 Task: Create a rule from the Routing list, Task moved to a section -> Set Priority in the project AgileNexus , set the section as To-Do and set the priority of the task as  High
Action: Mouse moved to (85, 289)
Screenshot: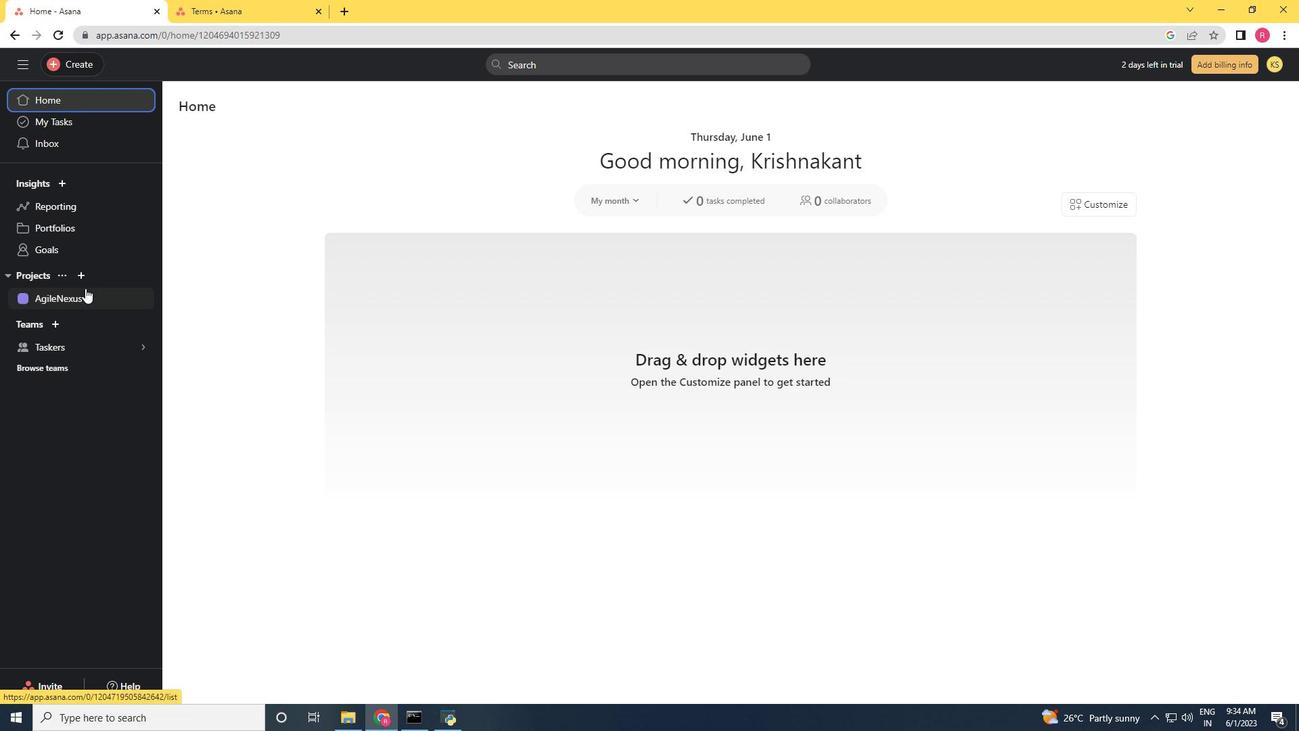 
Action: Mouse pressed left at (85, 289)
Screenshot: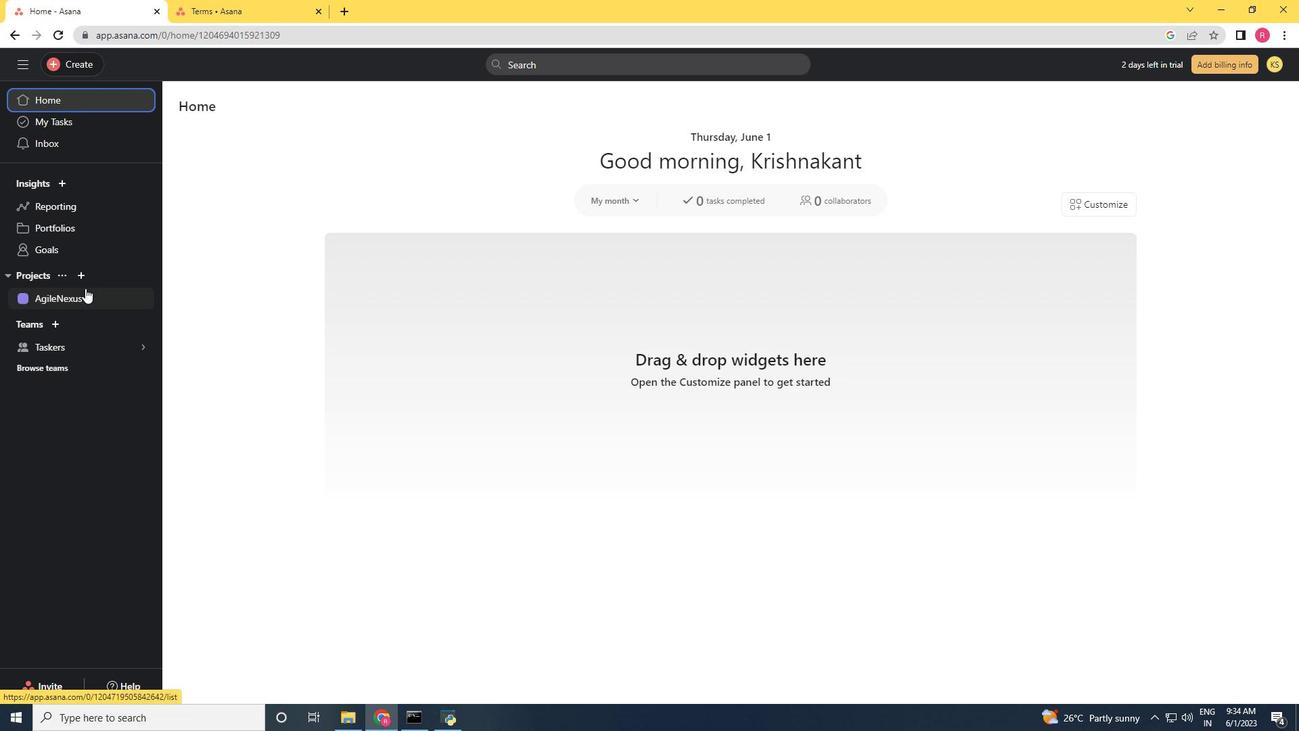 
Action: Mouse moved to (1241, 119)
Screenshot: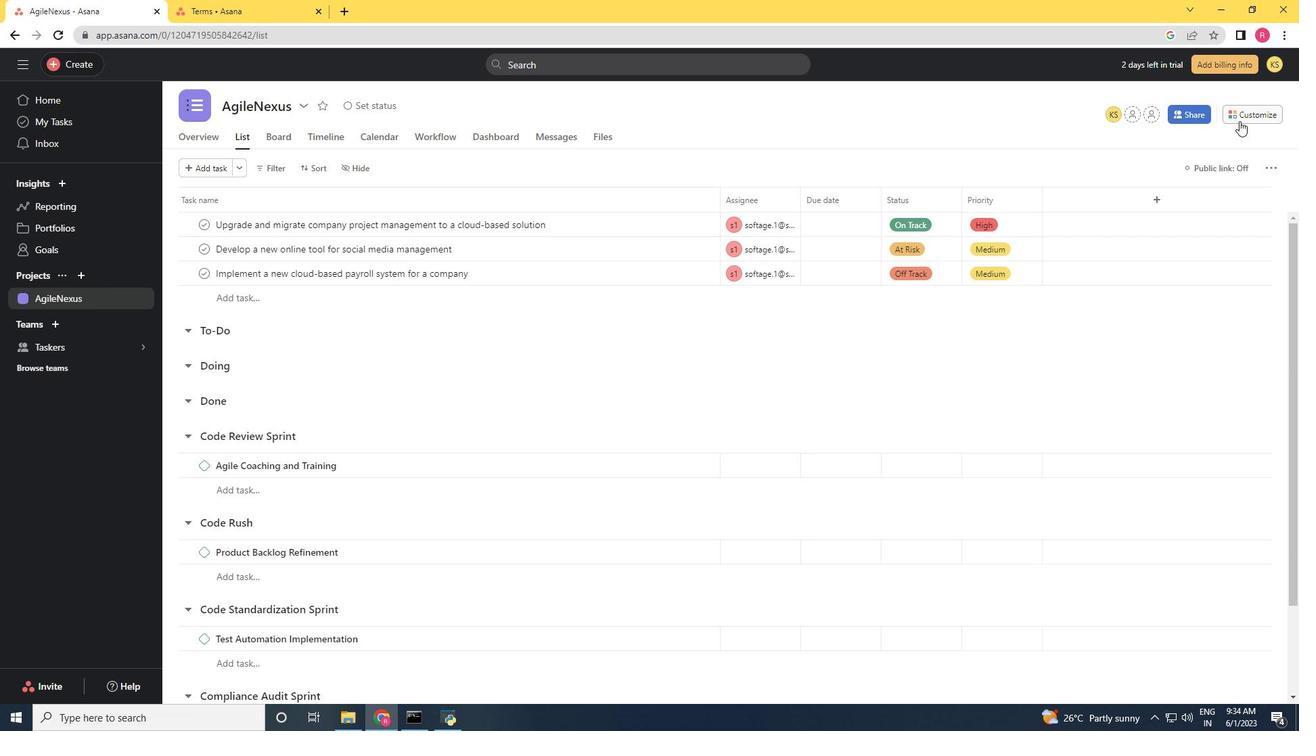 
Action: Mouse pressed left at (1241, 119)
Screenshot: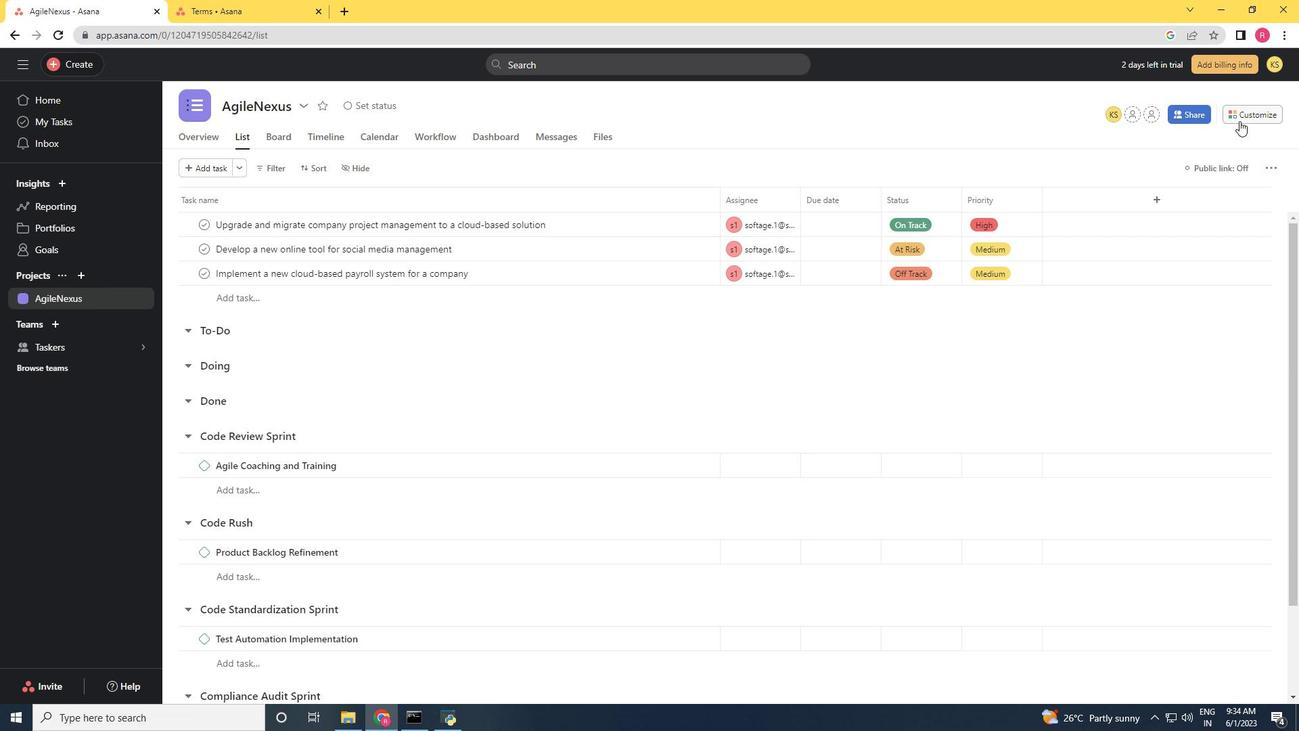 
Action: Mouse moved to (1020, 287)
Screenshot: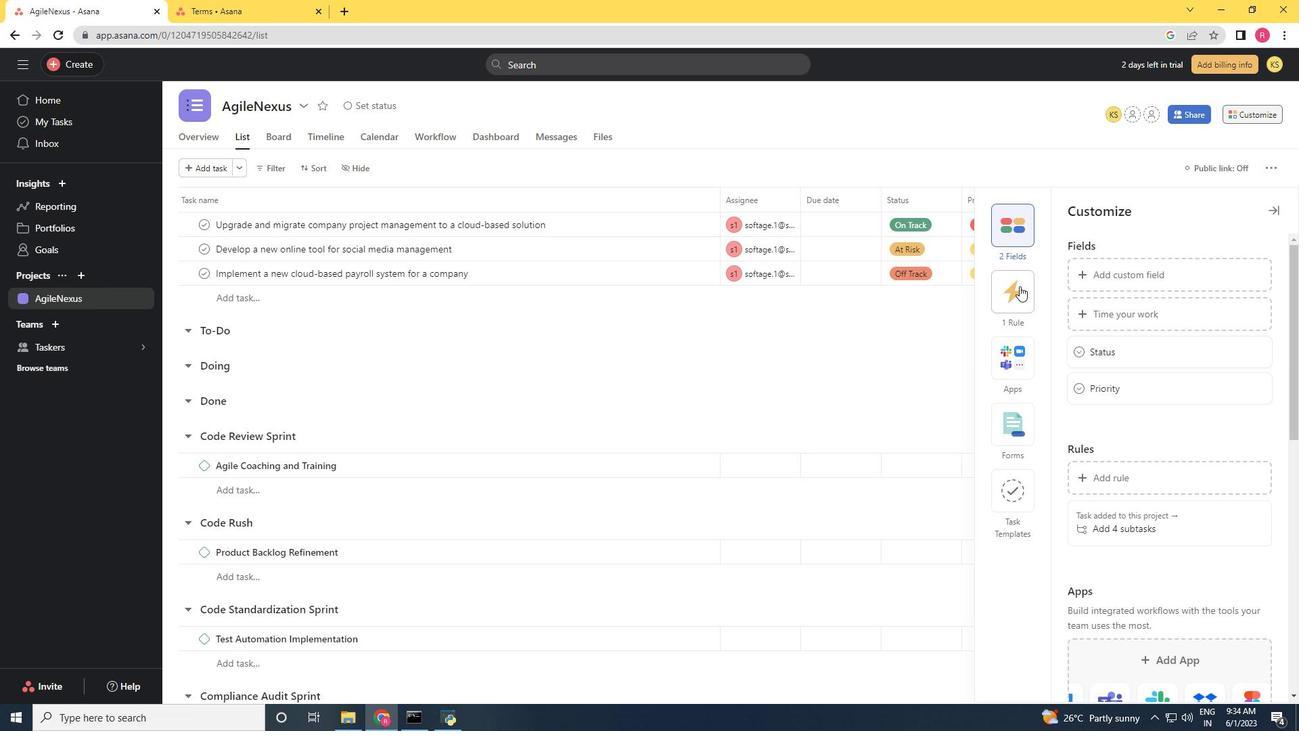 
Action: Mouse pressed left at (1020, 287)
Screenshot: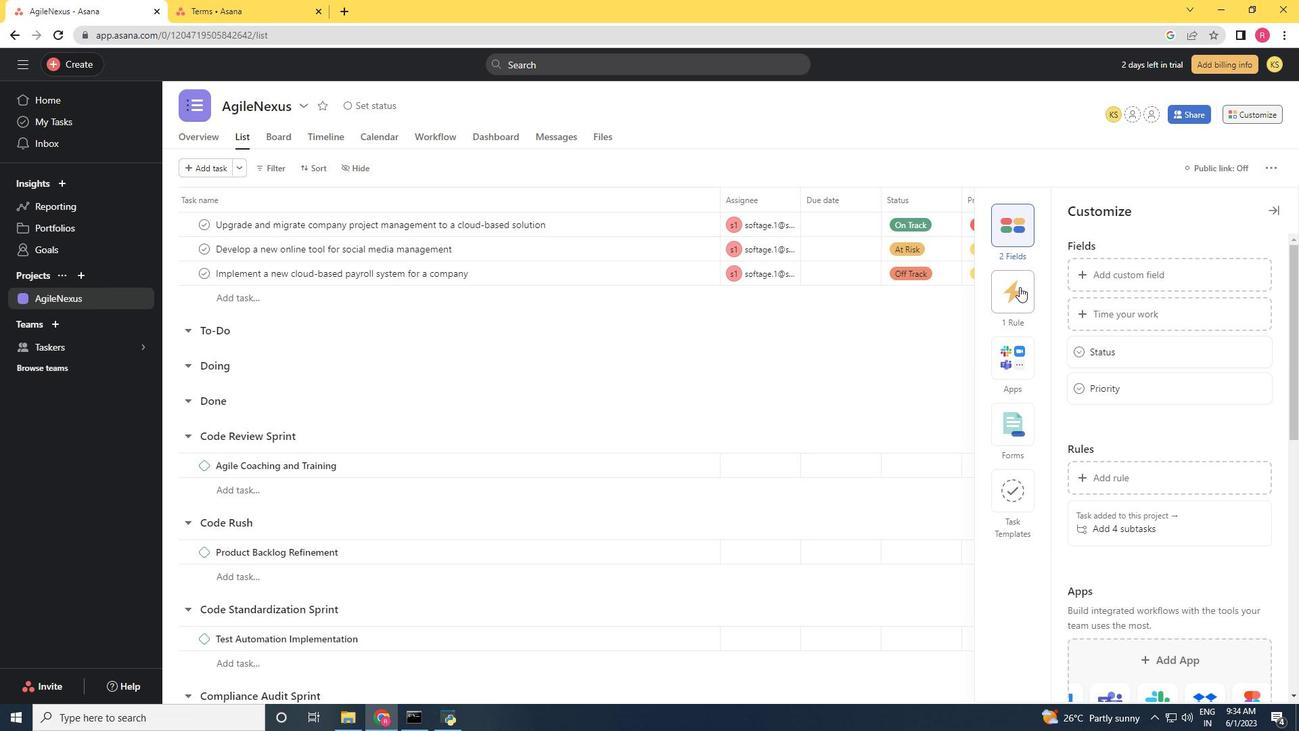 
Action: Mouse moved to (1122, 279)
Screenshot: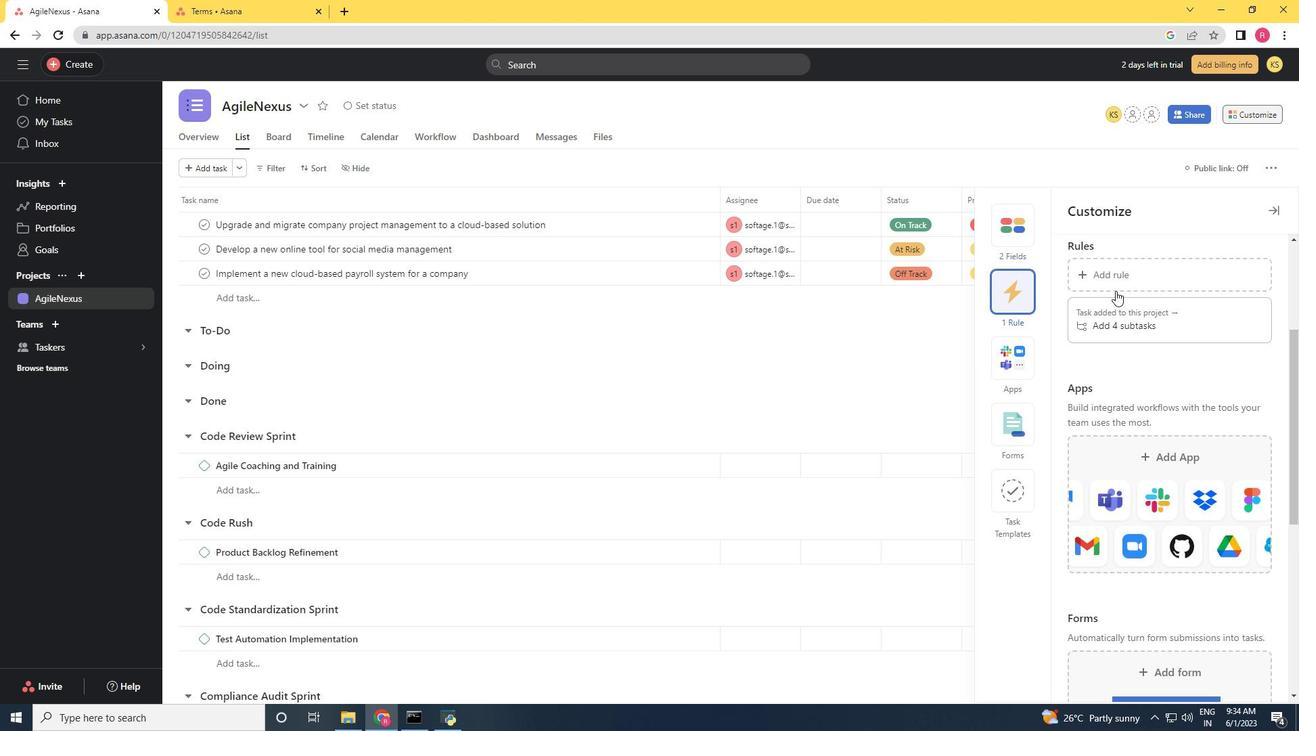 
Action: Mouse pressed left at (1122, 279)
Screenshot: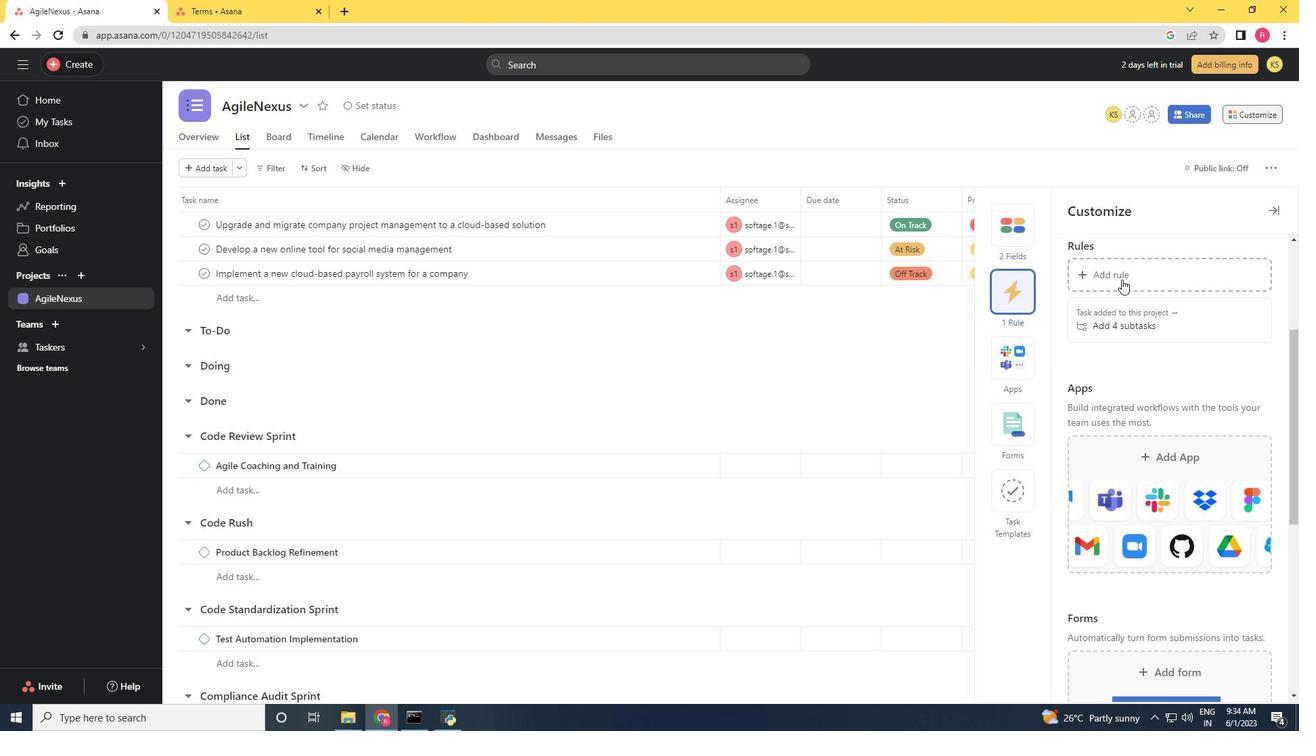 
Action: Mouse moved to (278, 178)
Screenshot: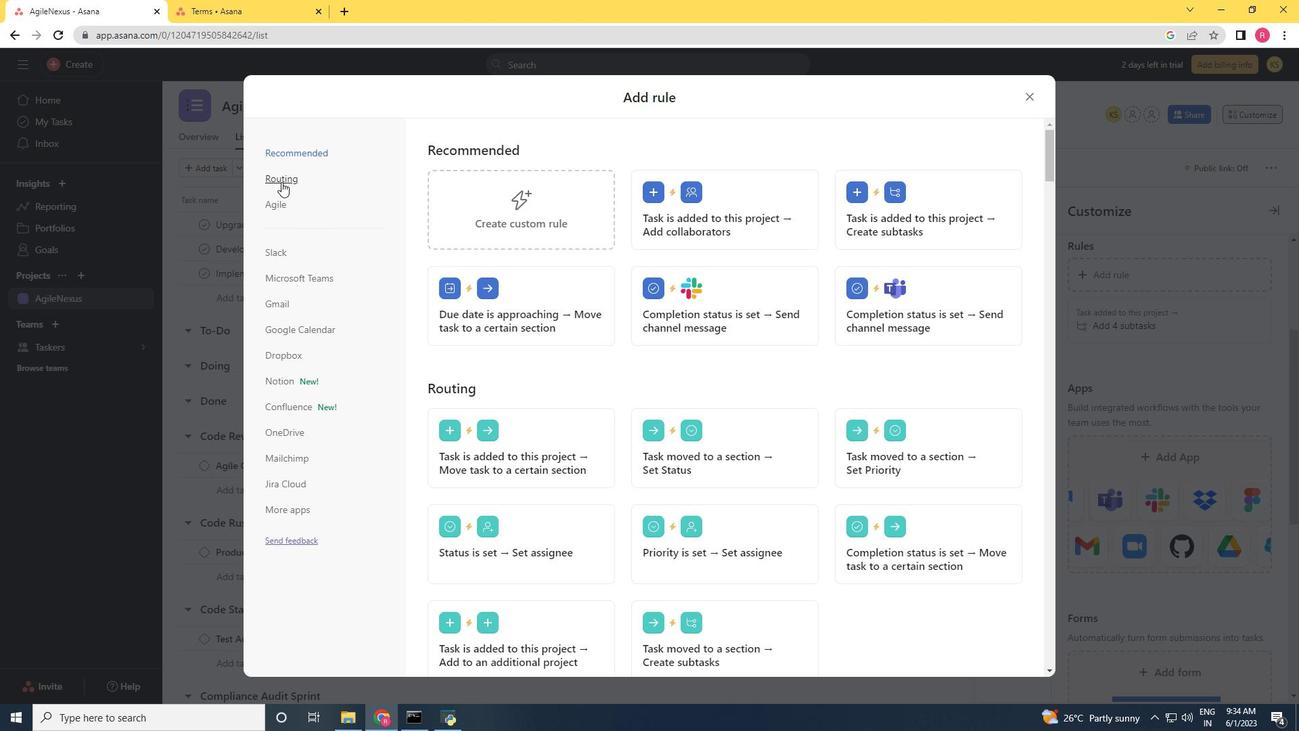 
Action: Mouse pressed left at (278, 178)
Screenshot: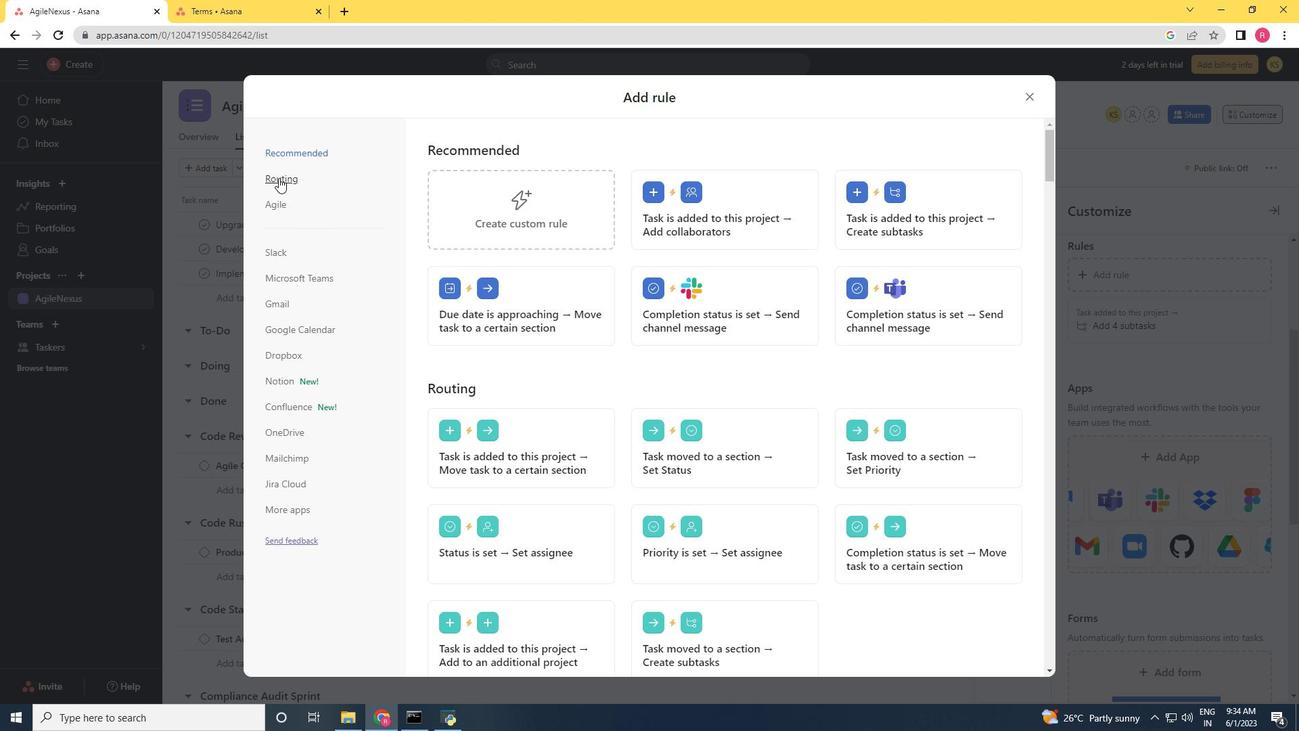 
Action: Mouse moved to (905, 209)
Screenshot: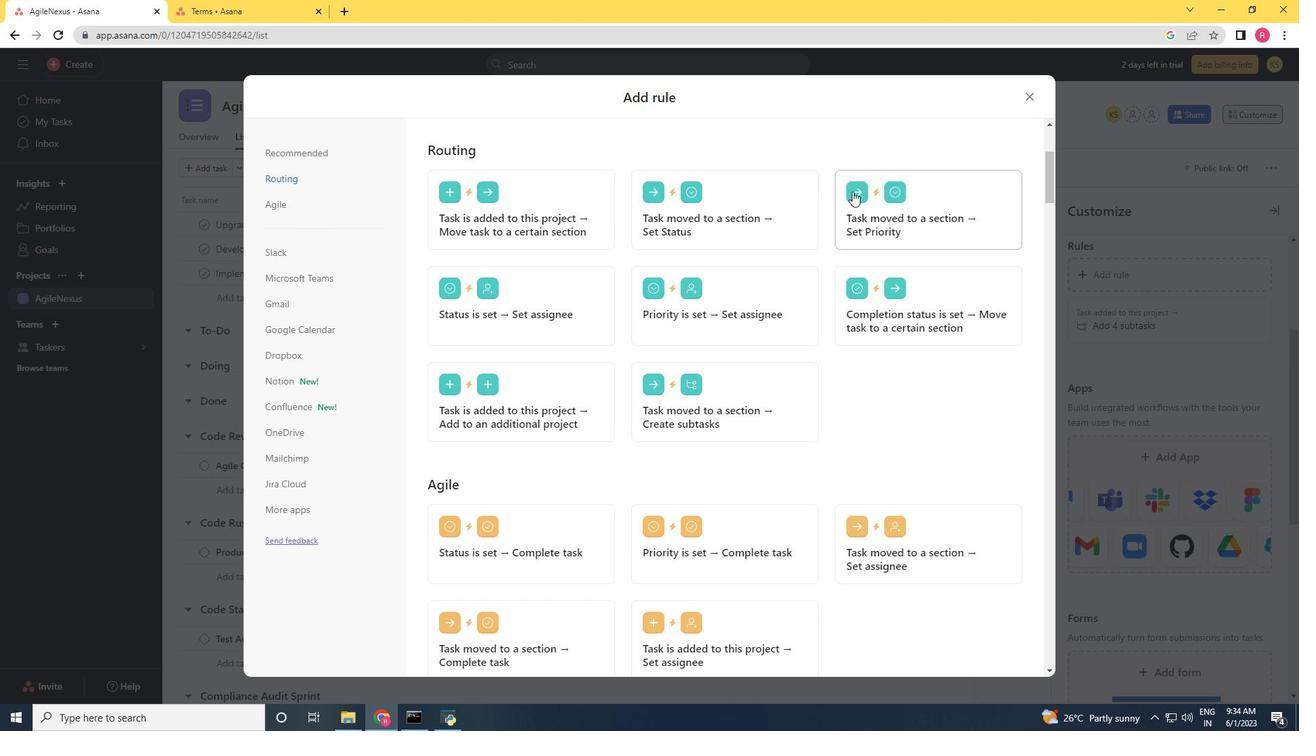 
Action: Mouse pressed left at (905, 209)
Screenshot: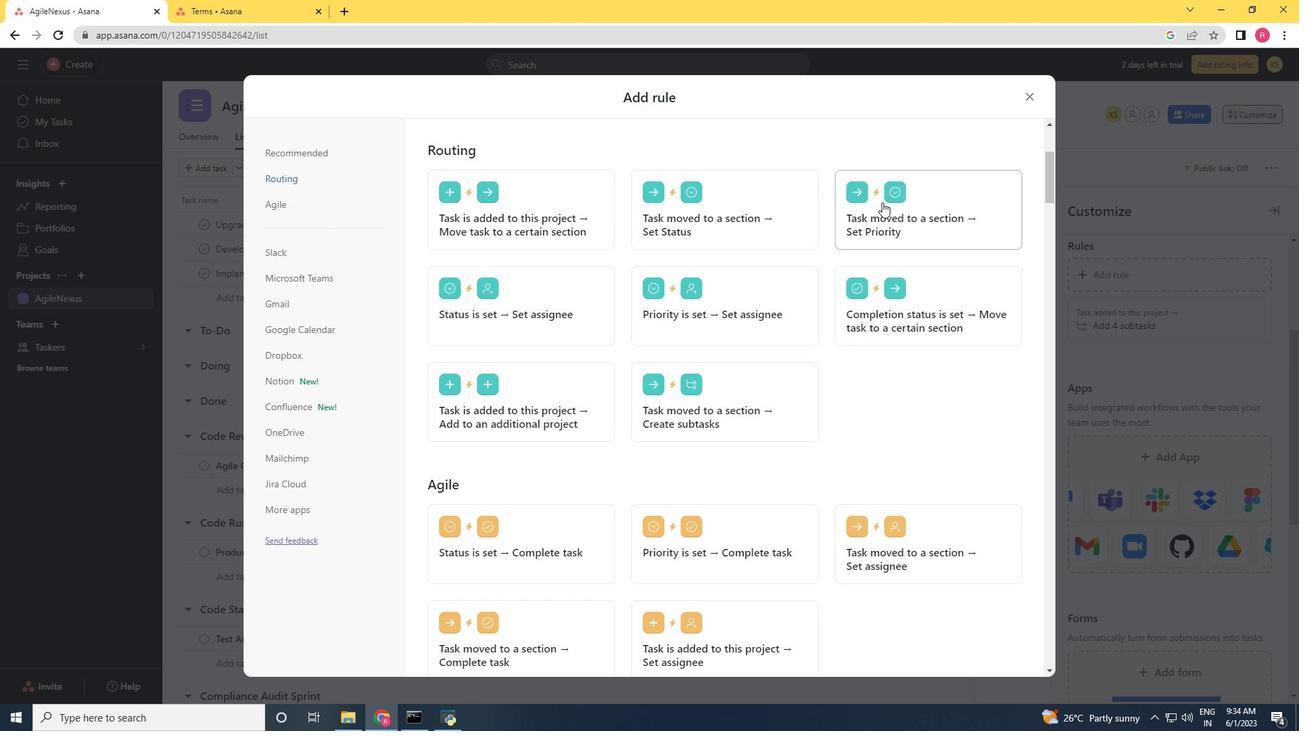 
Action: Mouse moved to (547, 373)
Screenshot: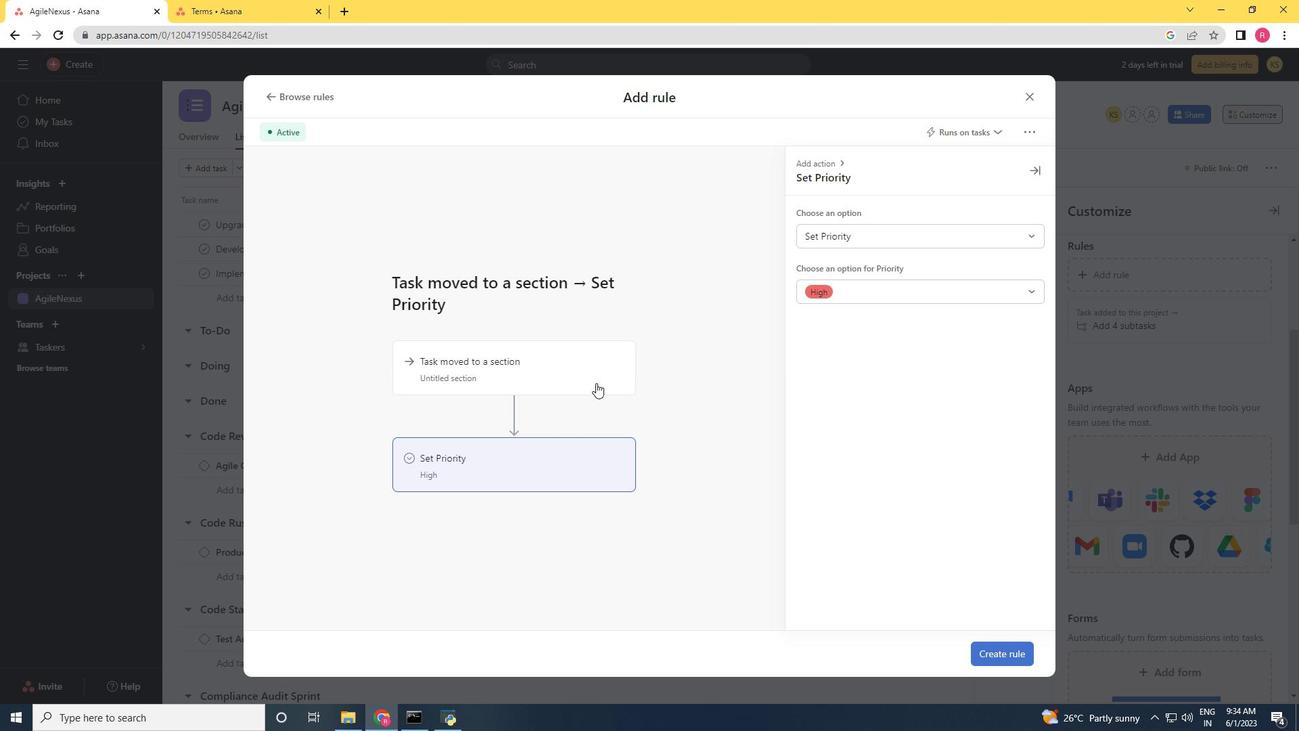 
Action: Mouse pressed left at (547, 373)
Screenshot: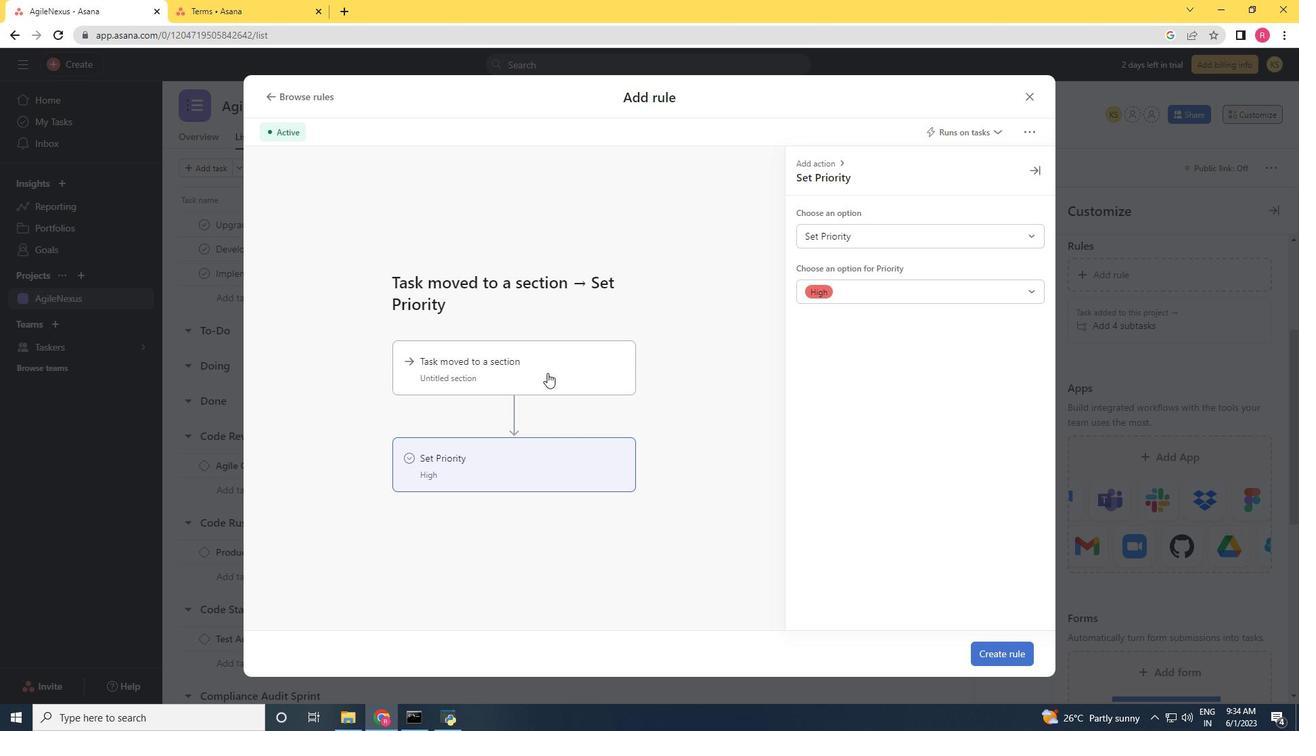 
Action: Mouse moved to (884, 241)
Screenshot: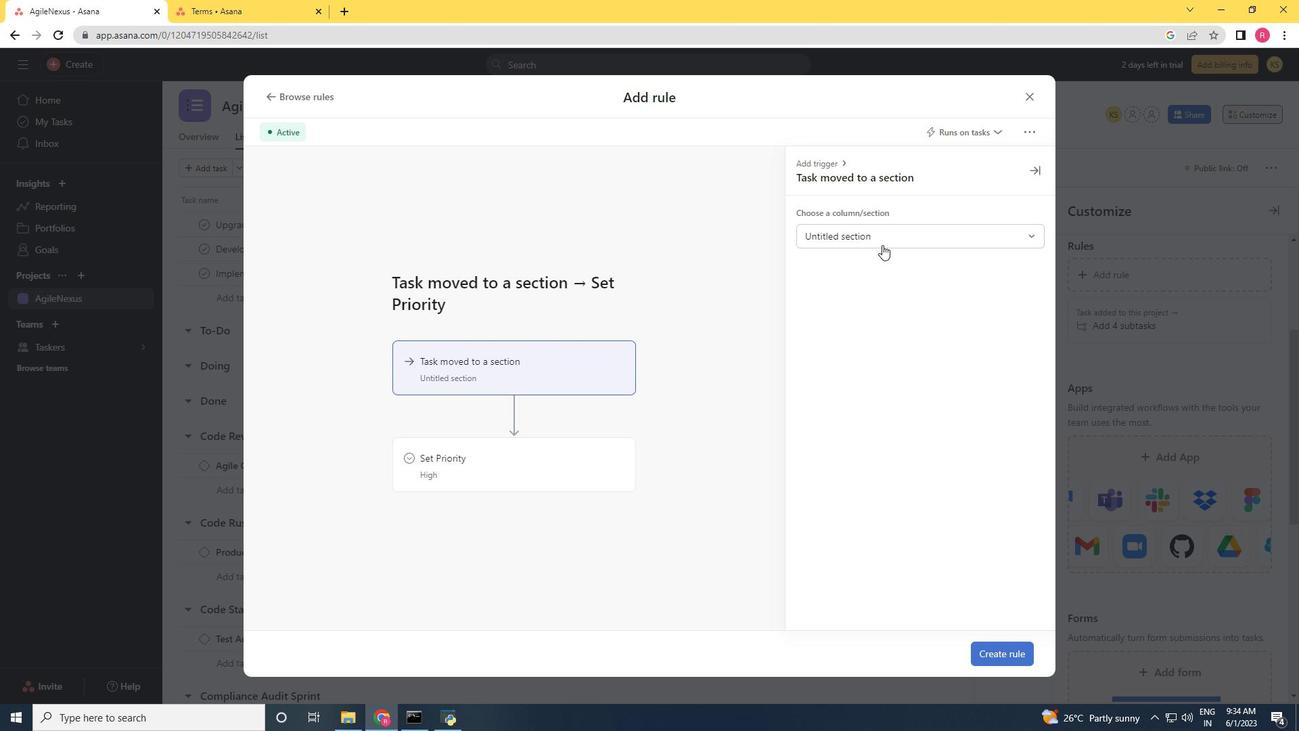 
Action: Mouse pressed left at (884, 241)
Screenshot: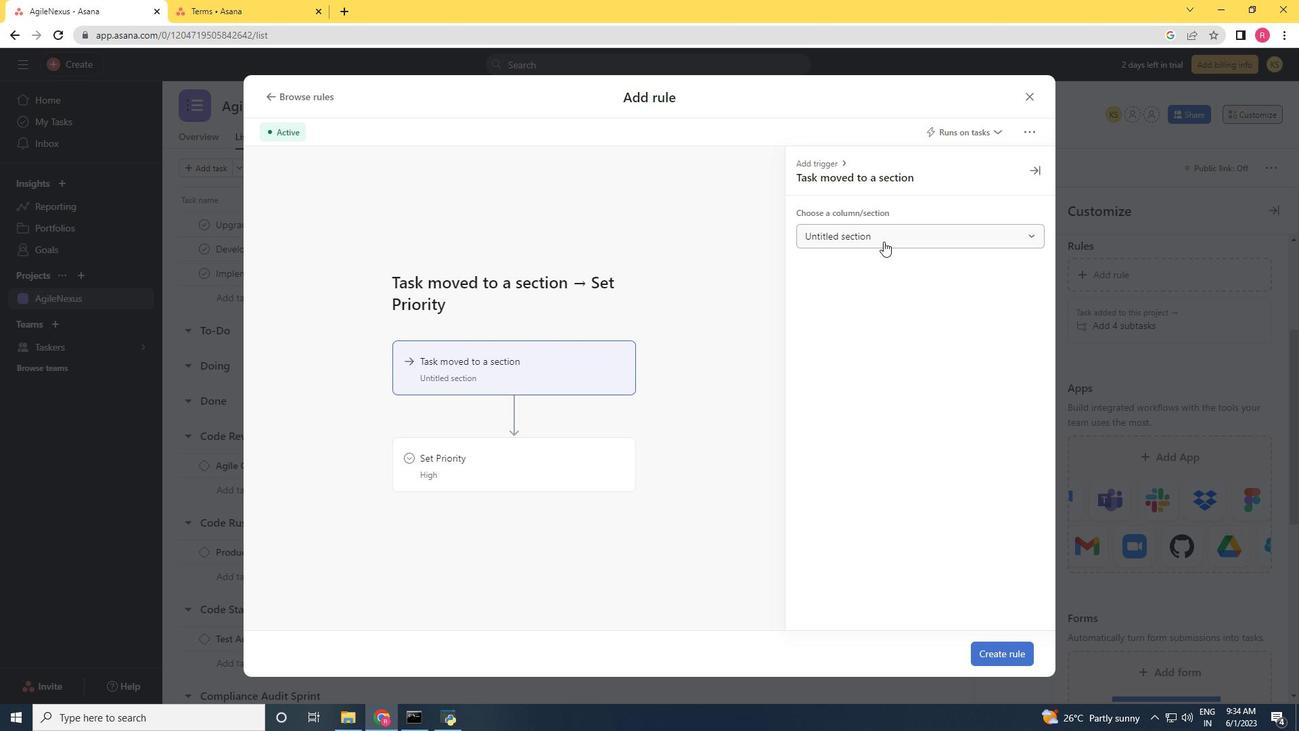 
Action: Mouse moved to (861, 294)
Screenshot: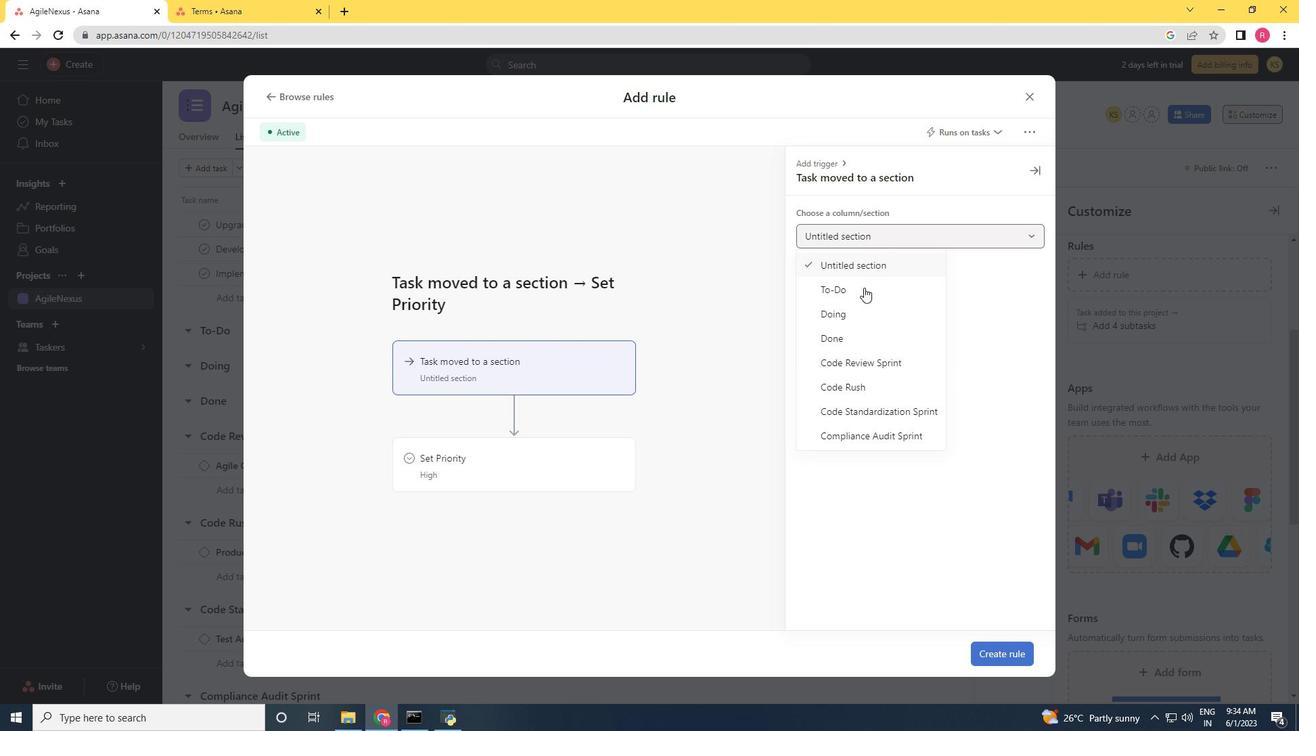 
Action: Mouse pressed left at (861, 294)
Screenshot: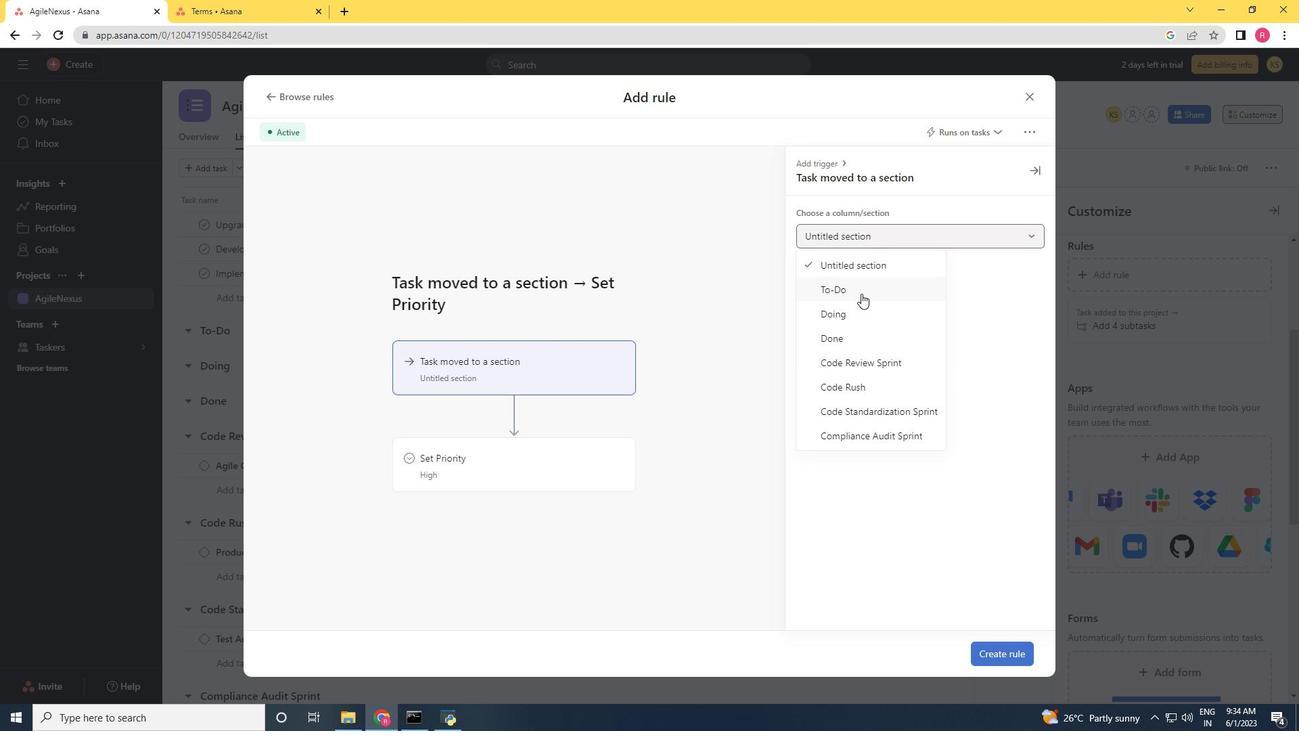 
Action: Mouse moved to (559, 456)
Screenshot: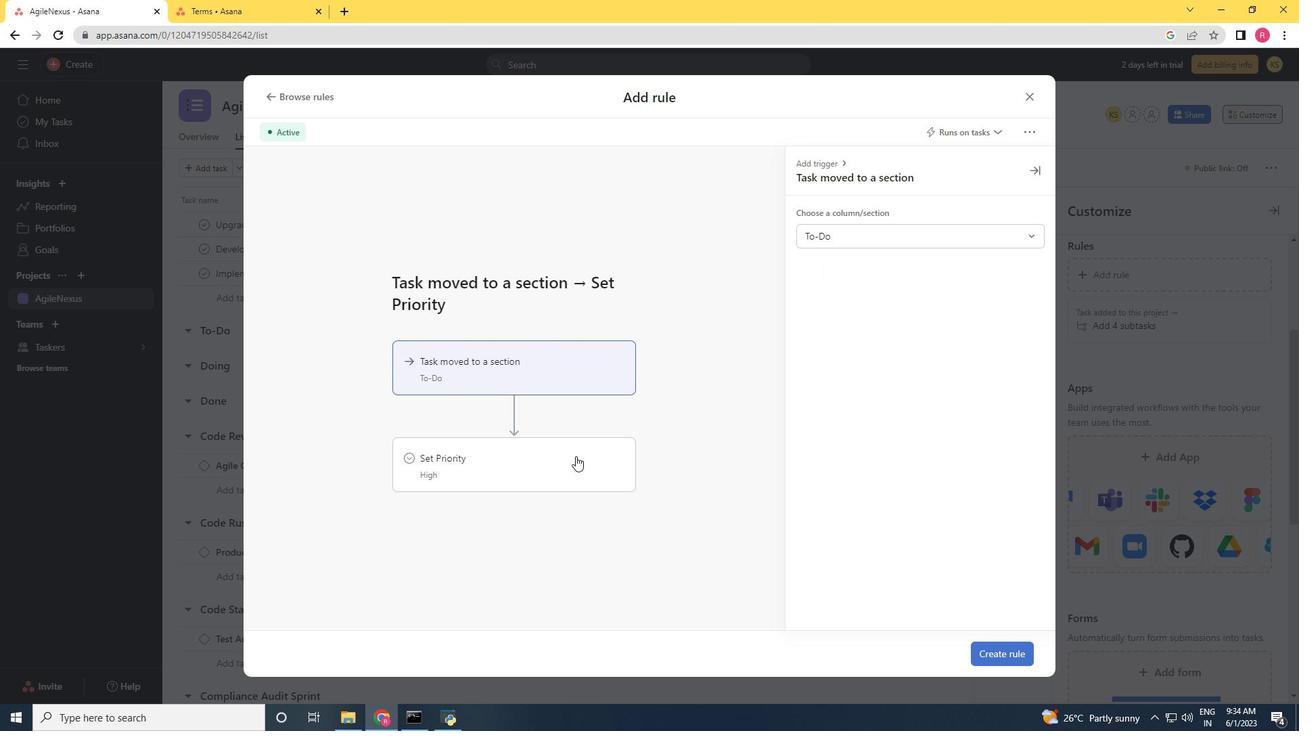 
Action: Mouse pressed left at (559, 456)
Screenshot: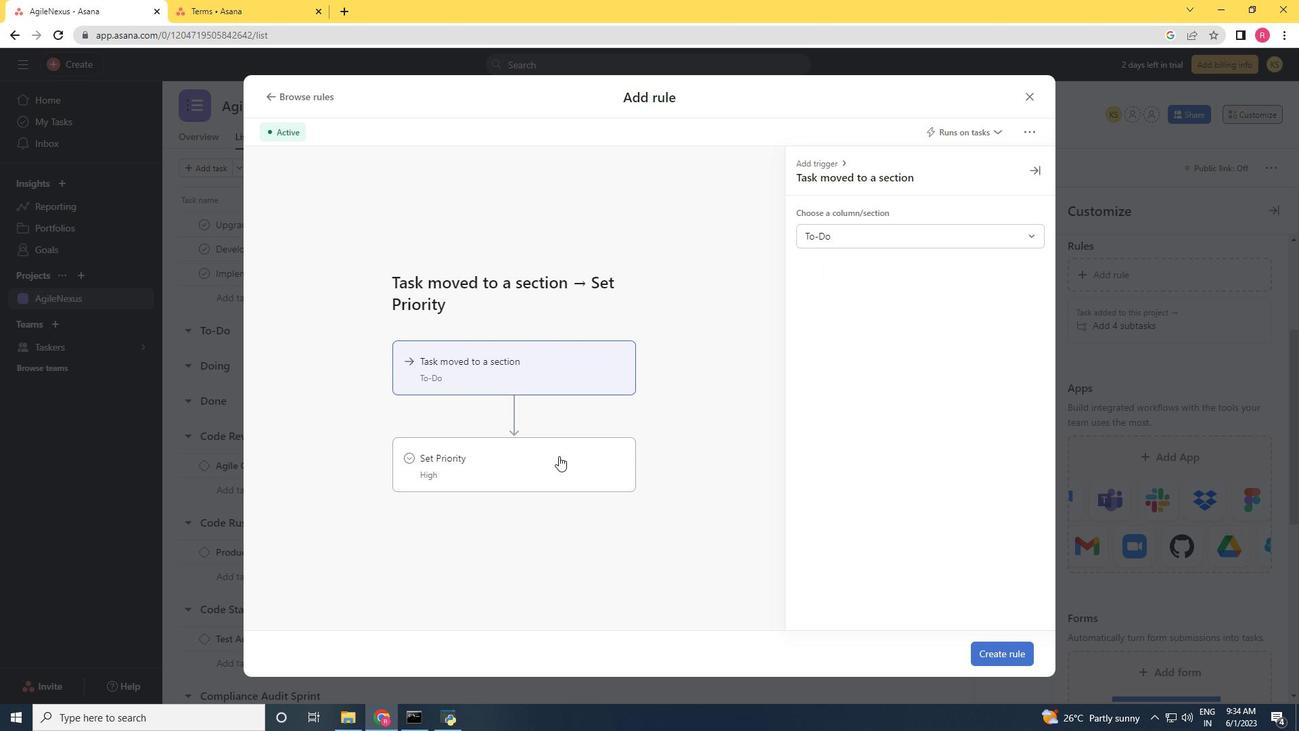 
Action: Mouse moved to (872, 239)
Screenshot: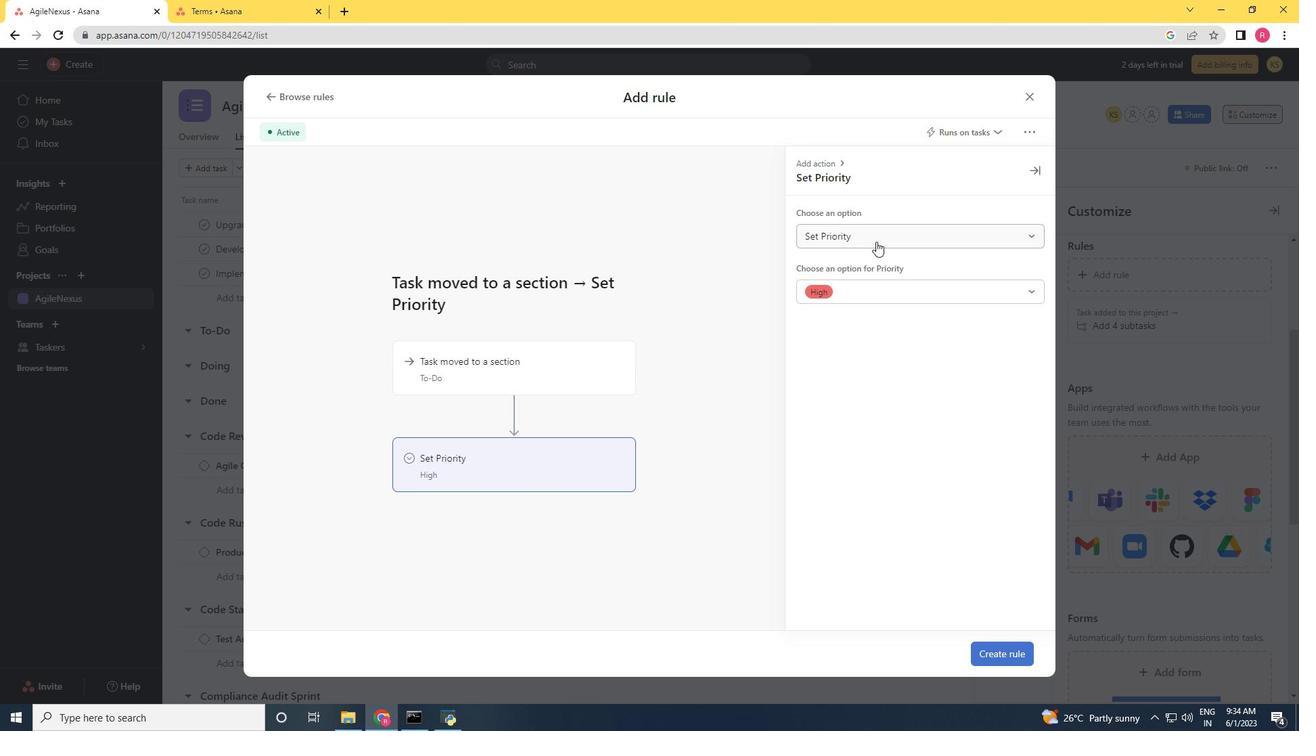 
Action: Mouse pressed left at (872, 239)
Screenshot: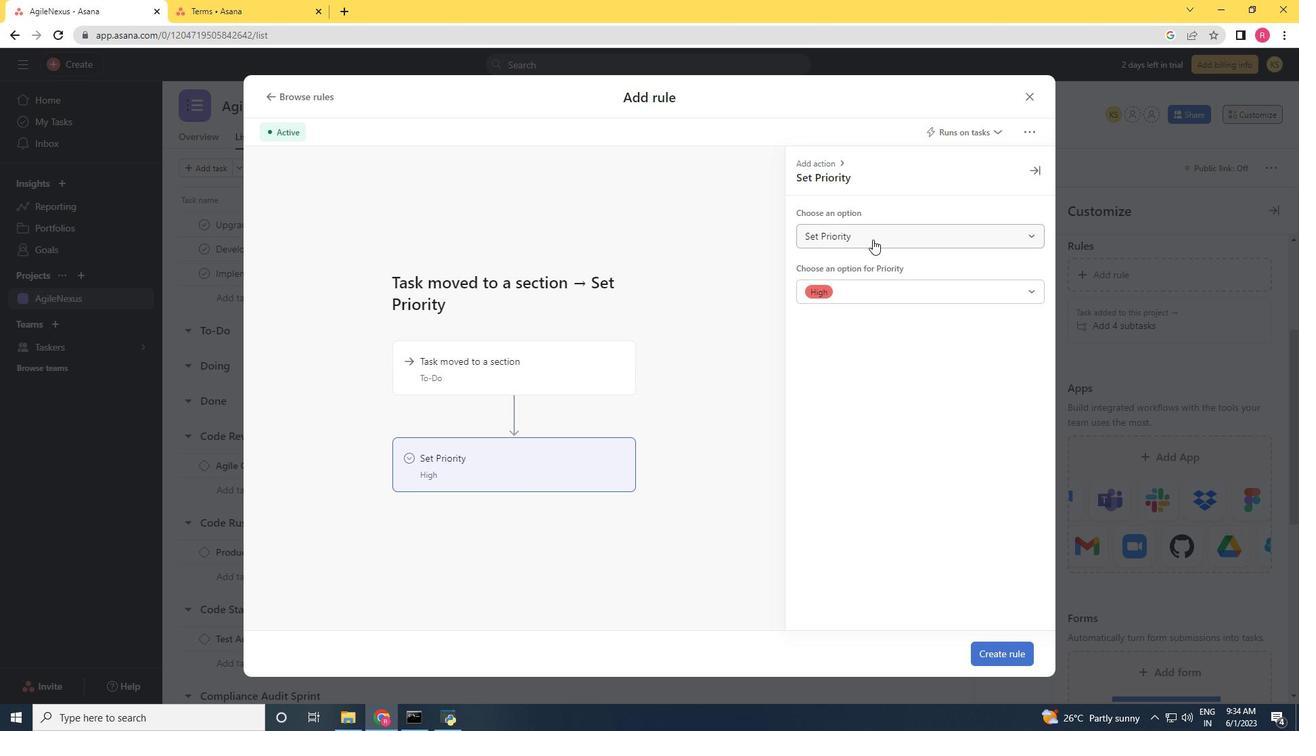 
Action: Mouse moved to (856, 257)
Screenshot: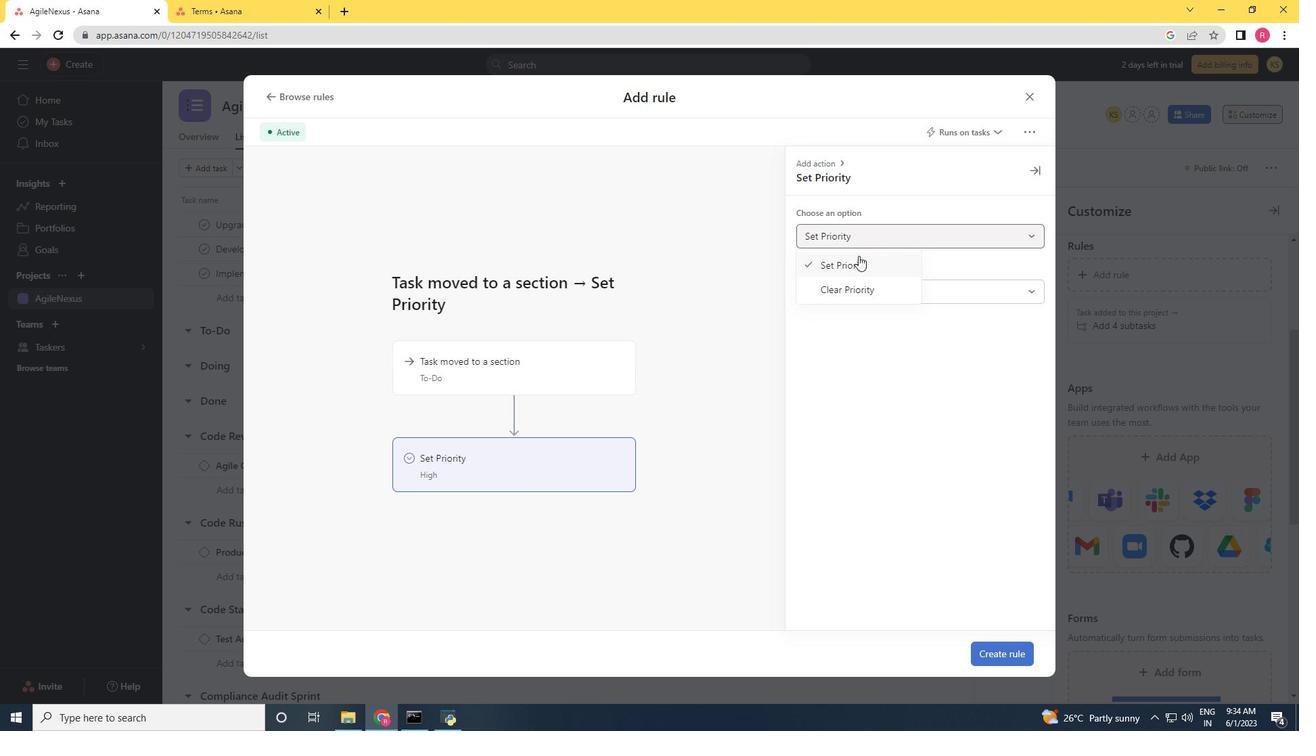 
Action: Mouse pressed left at (856, 257)
Screenshot: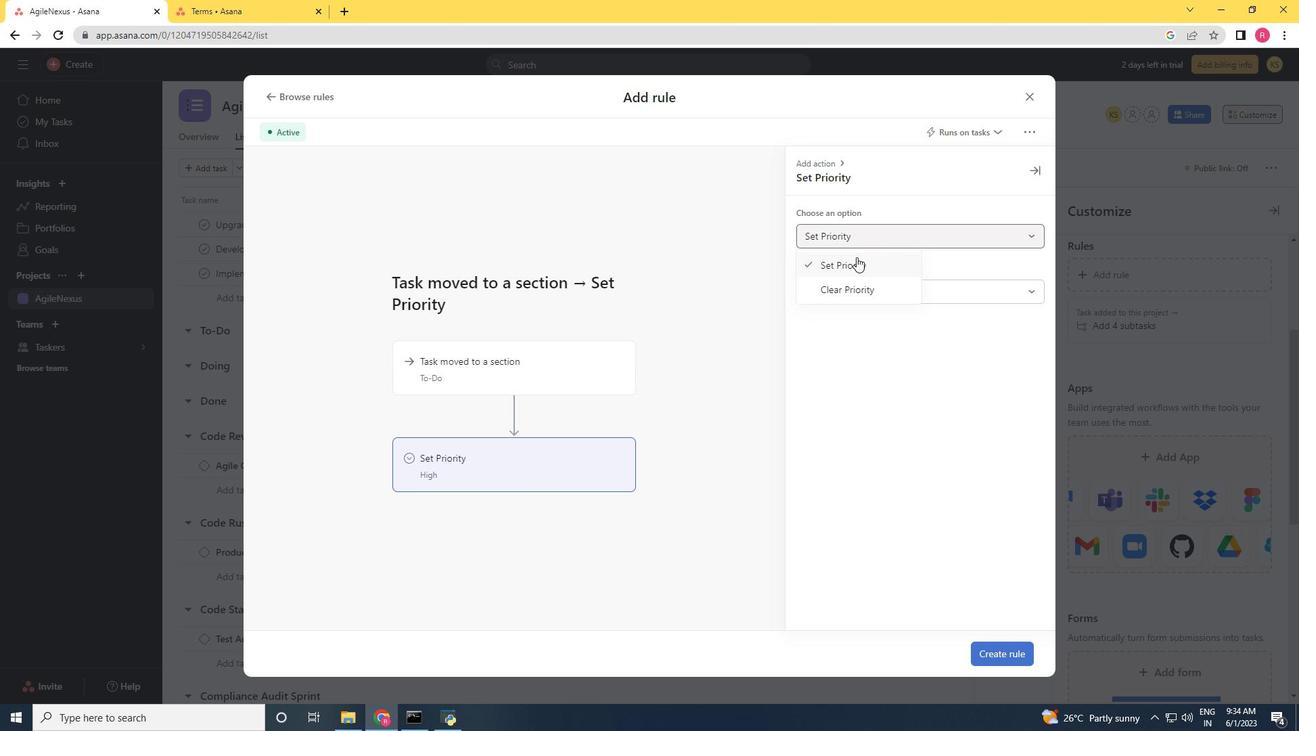 
Action: Mouse moved to (848, 287)
Screenshot: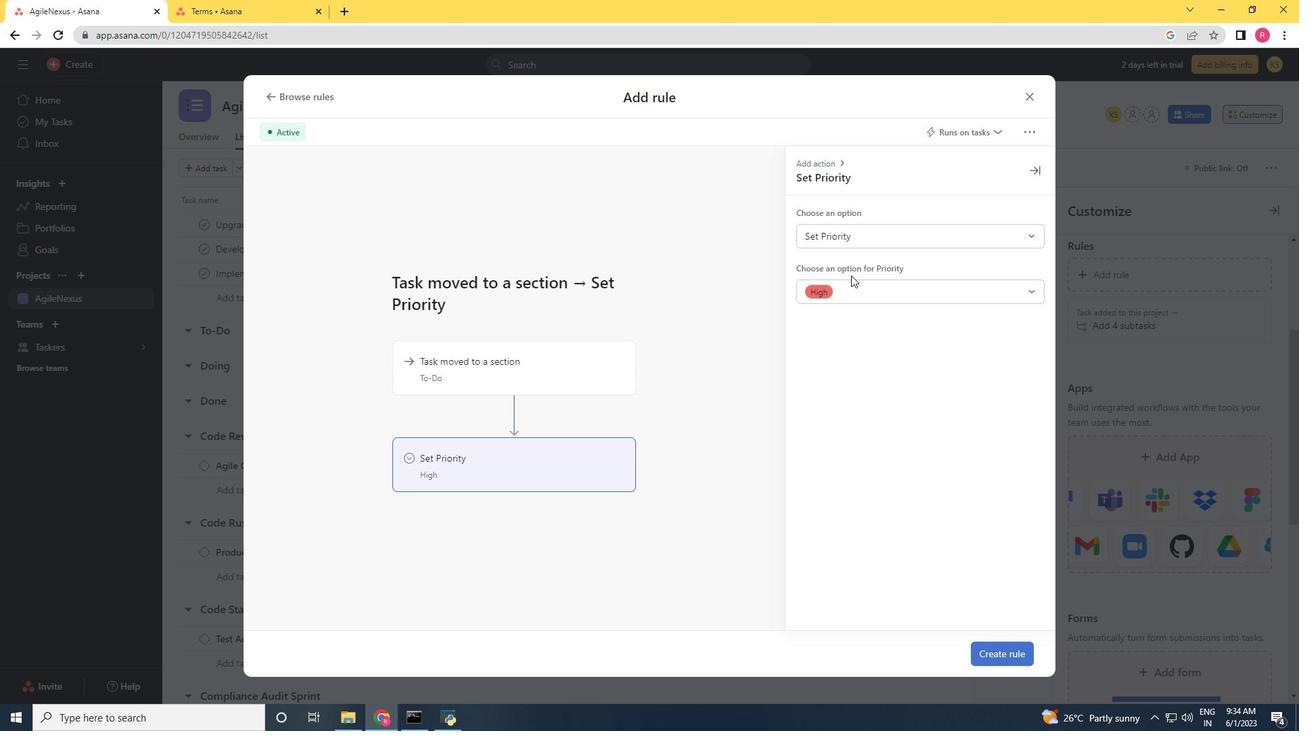 
Action: Mouse pressed left at (848, 287)
Screenshot: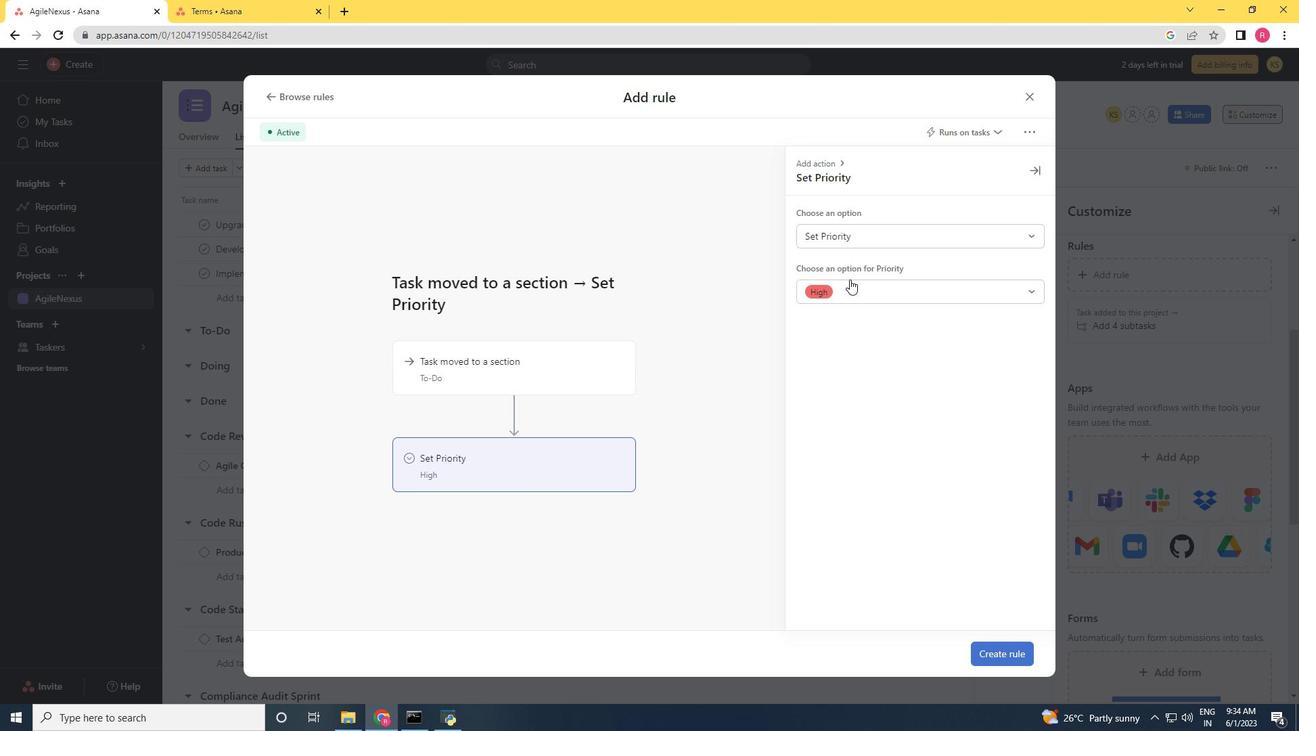 
Action: Mouse moved to (838, 324)
Screenshot: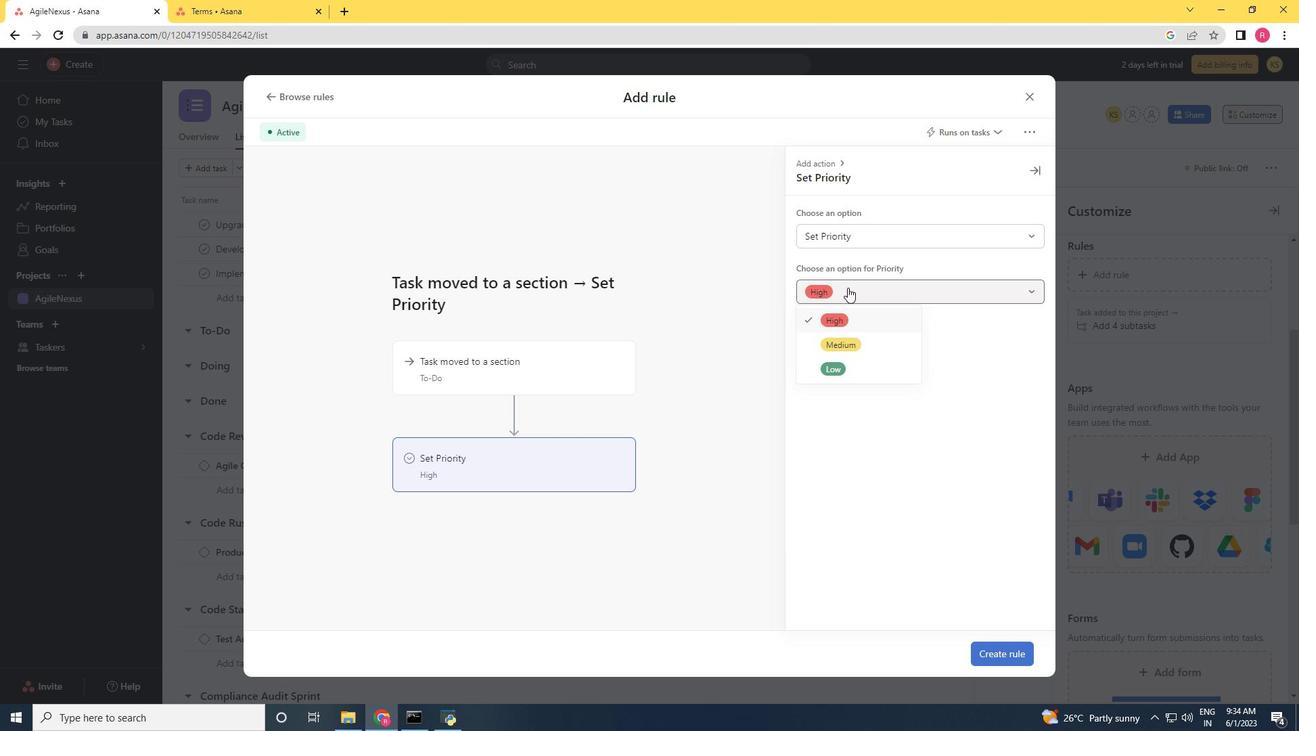 
Action: Mouse pressed left at (838, 324)
Screenshot: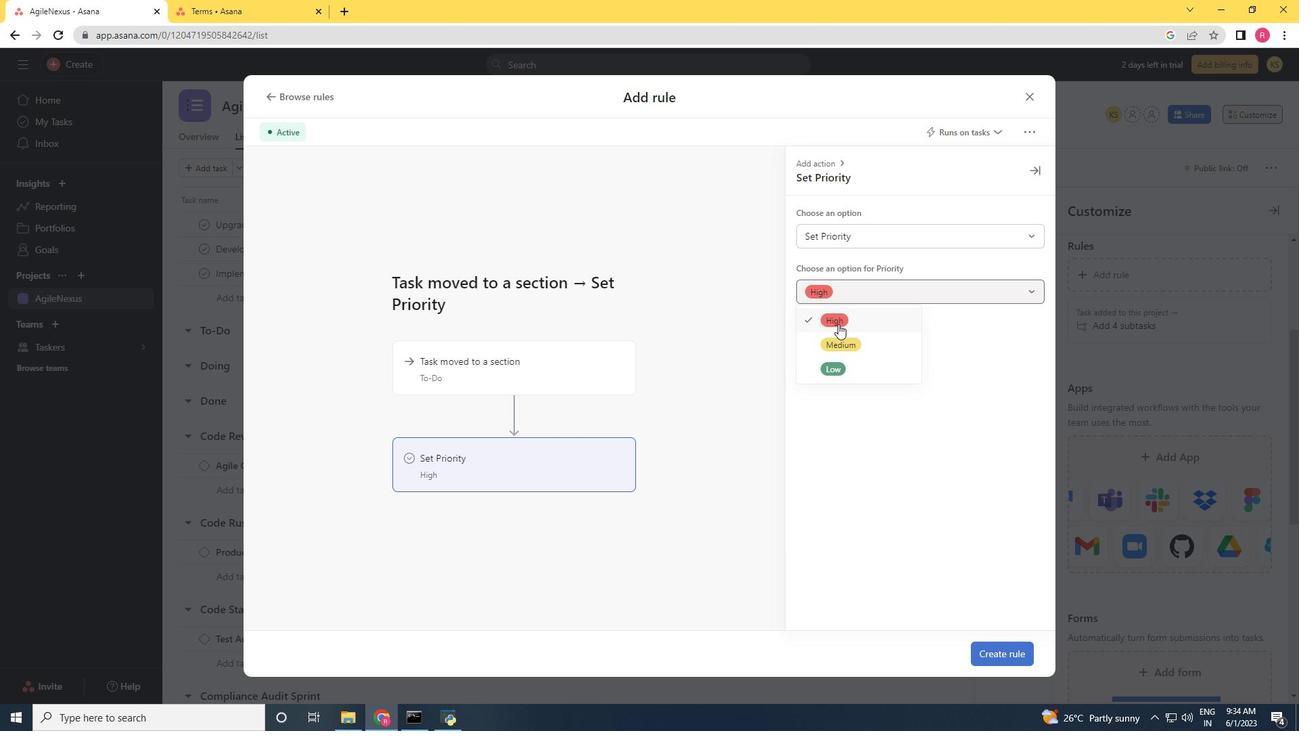 
Action: Mouse moved to (1002, 644)
Screenshot: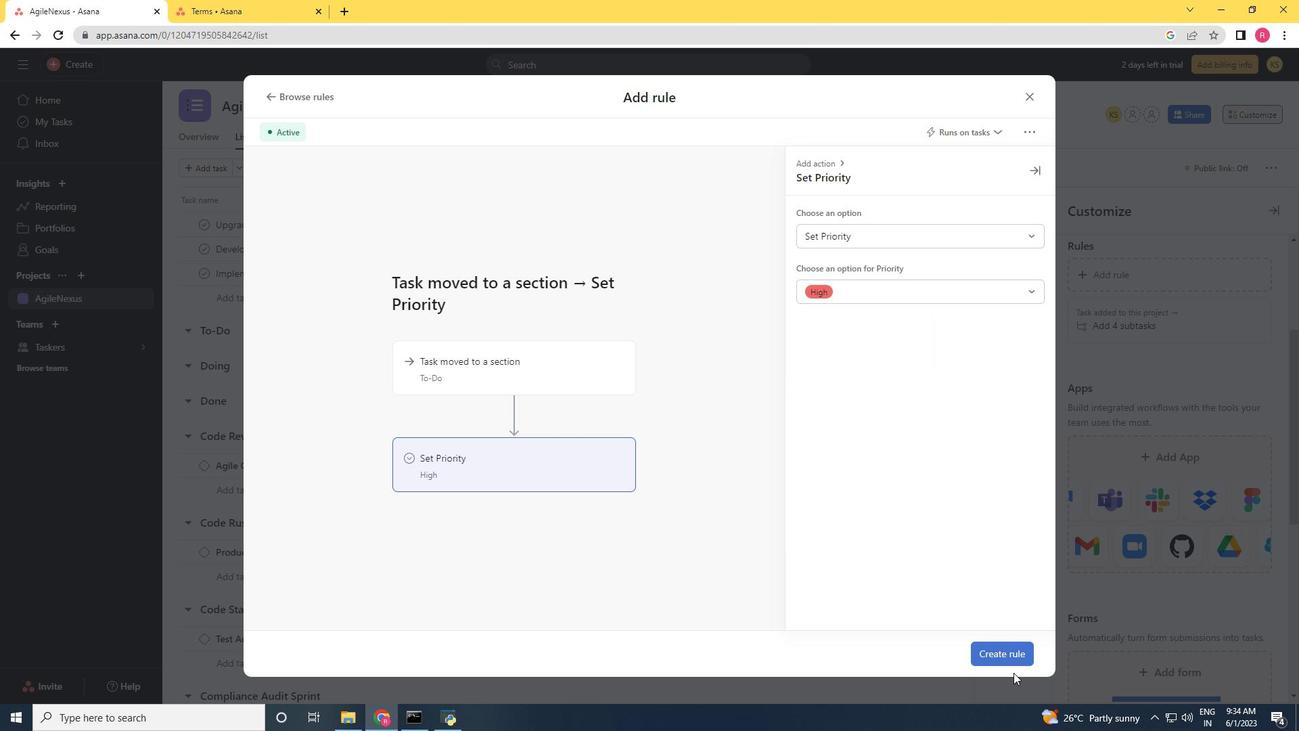 
Action: Mouse pressed left at (1002, 644)
Screenshot: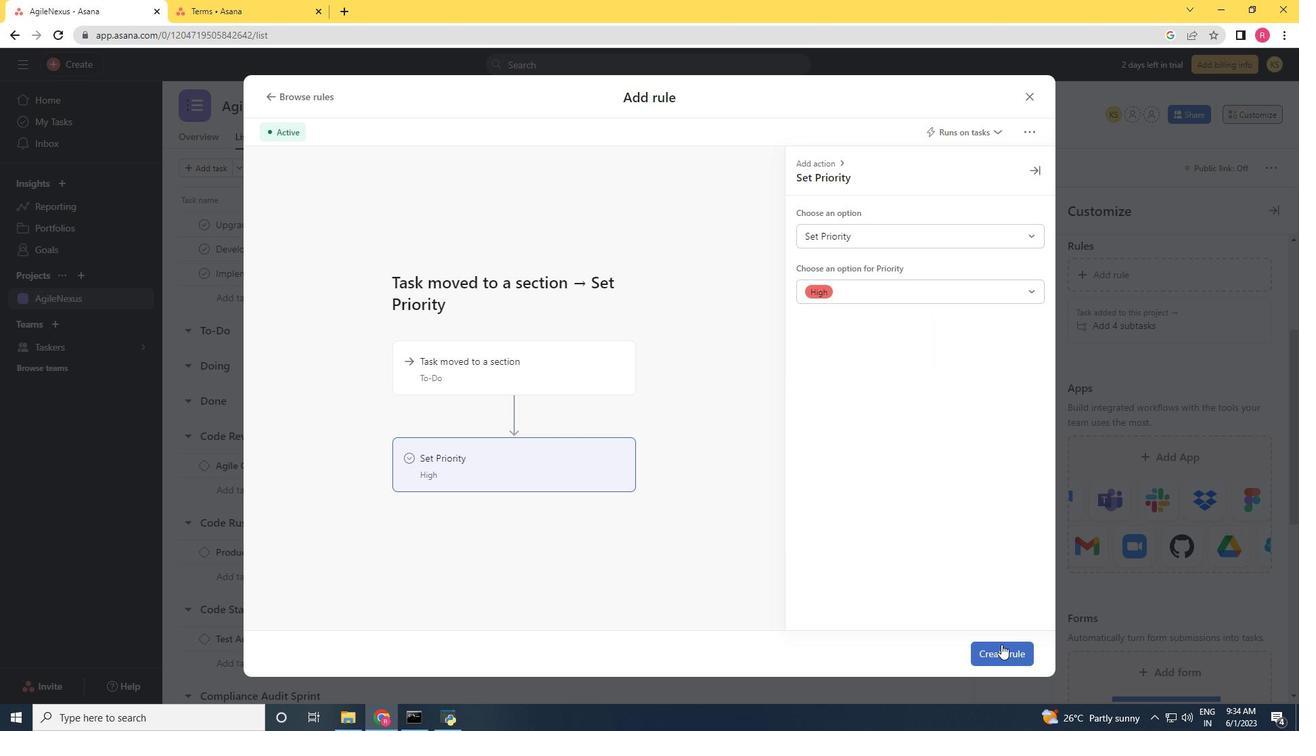 
Action: Mouse moved to (1000, 645)
Screenshot: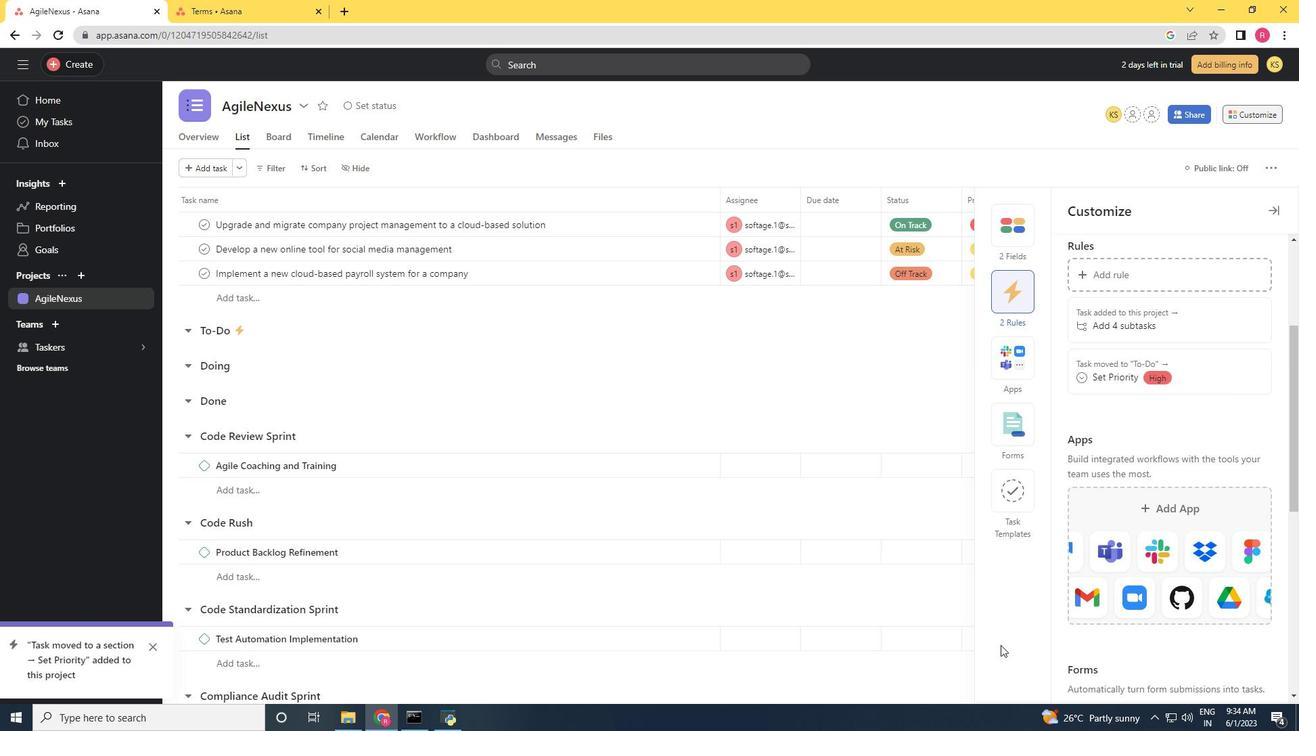 
